 Task: Look for townhomes for rent.
Action: Mouse moved to (252, 295)
Screenshot: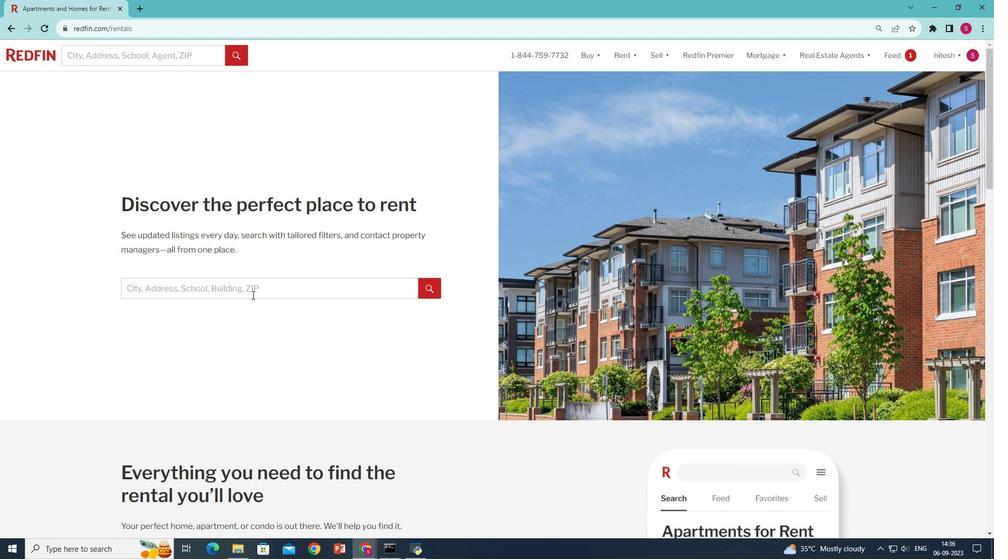 
Action: Mouse pressed left at (252, 295)
Screenshot: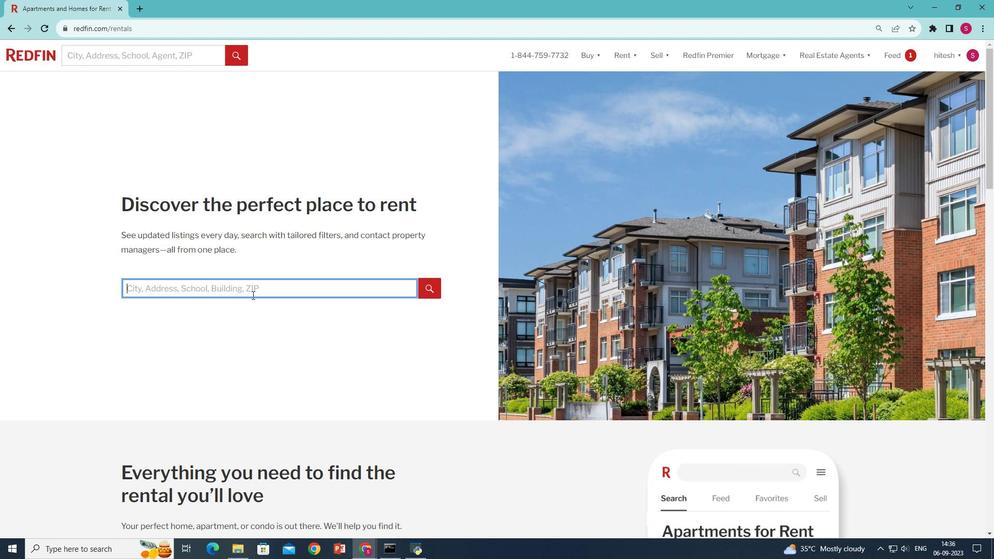 
Action: Key pressed <Key.shift>New<Key.space><Key.shift>York,<Key.space><Key.shift>NY,<Key.space><Key.shift>USA
Screenshot: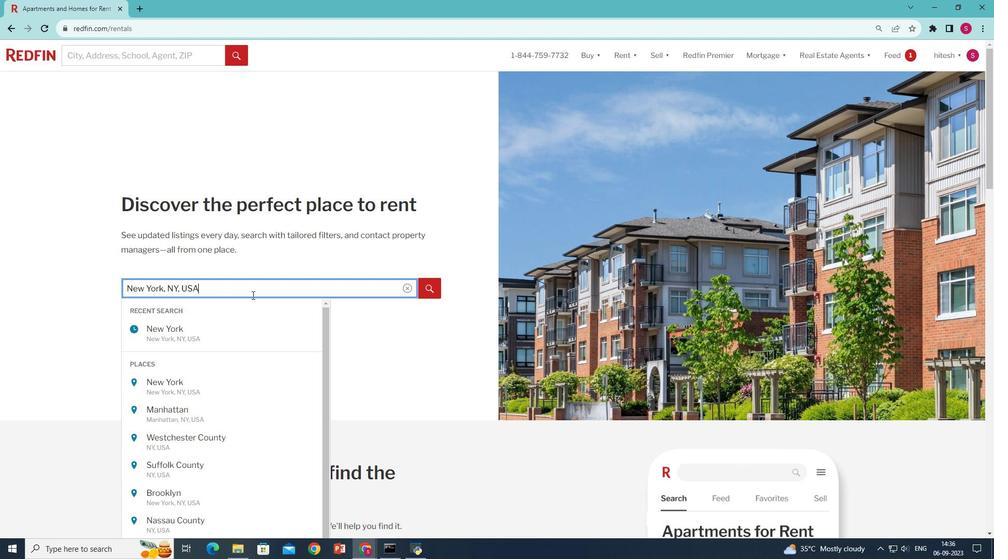 
Action: Mouse moved to (429, 287)
Screenshot: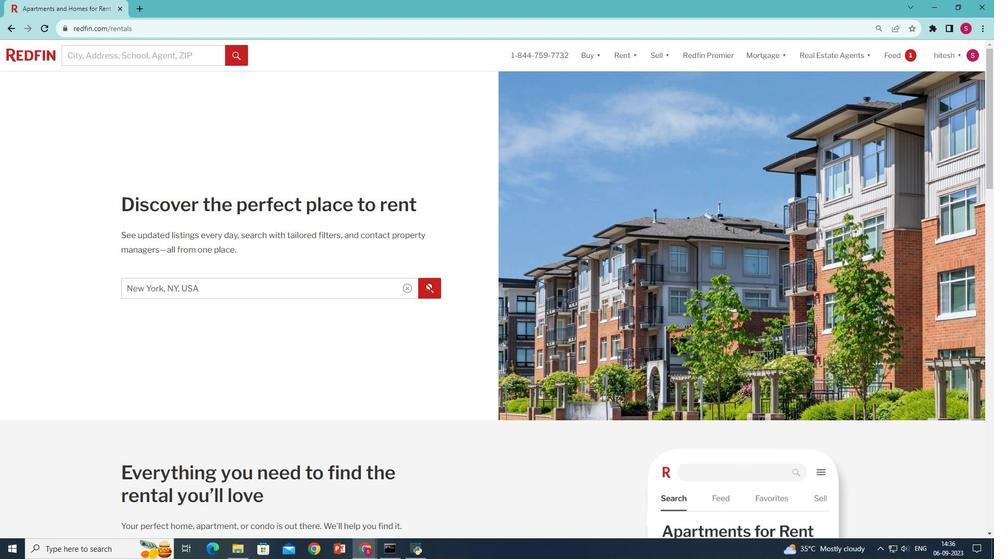 
Action: Mouse pressed left at (429, 287)
Screenshot: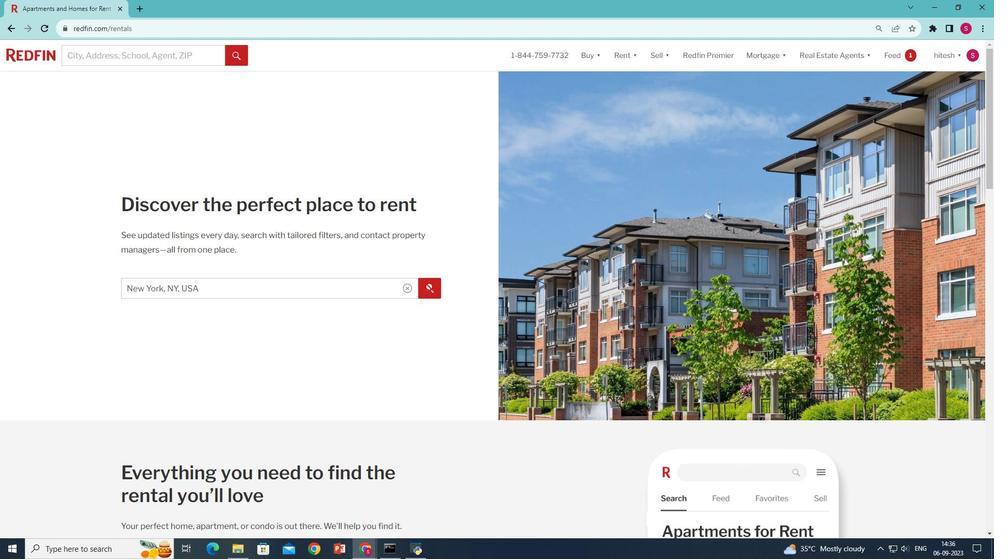 
Action: Mouse moved to (321, 111)
Screenshot: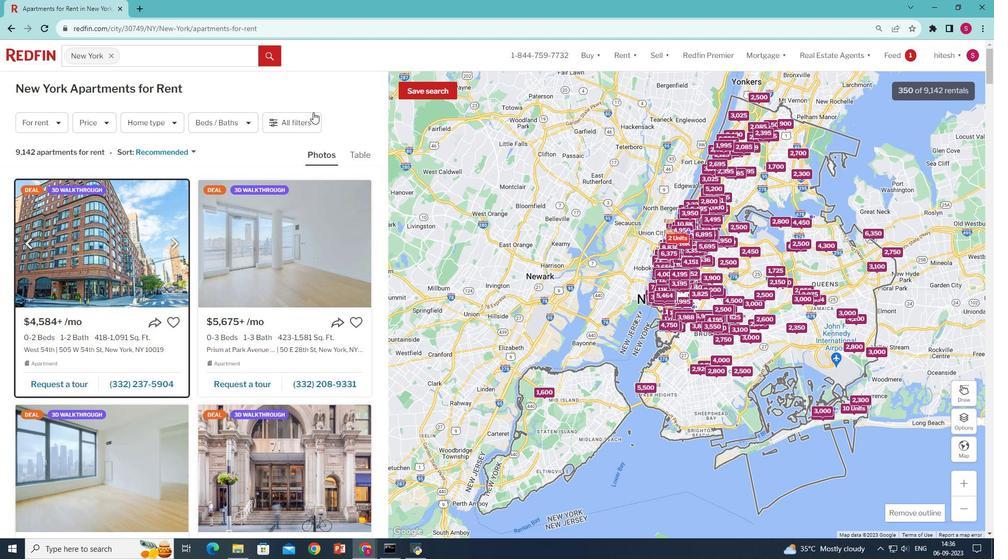 
Action: Mouse pressed left at (321, 111)
Screenshot: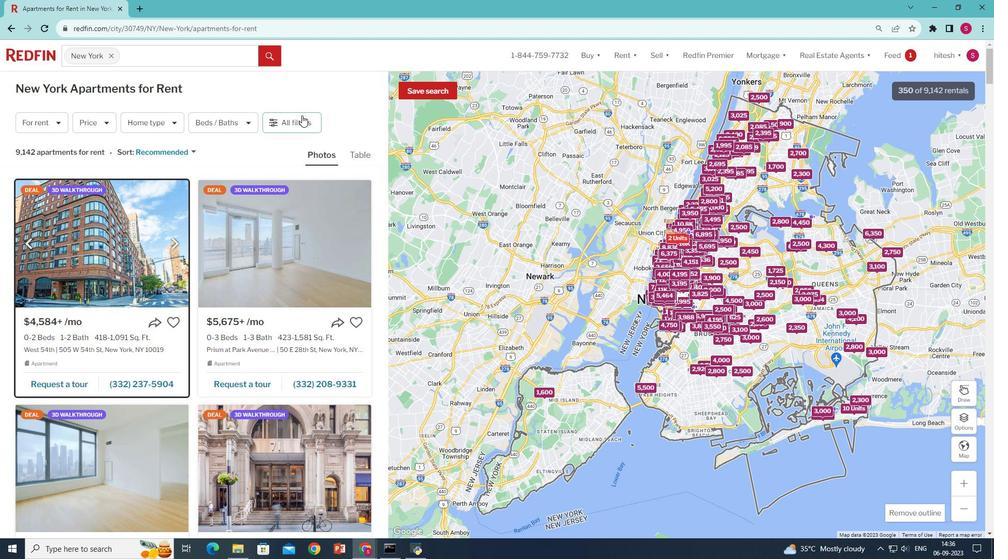 
Action: Mouse moved to (301, 116)
Screenshot: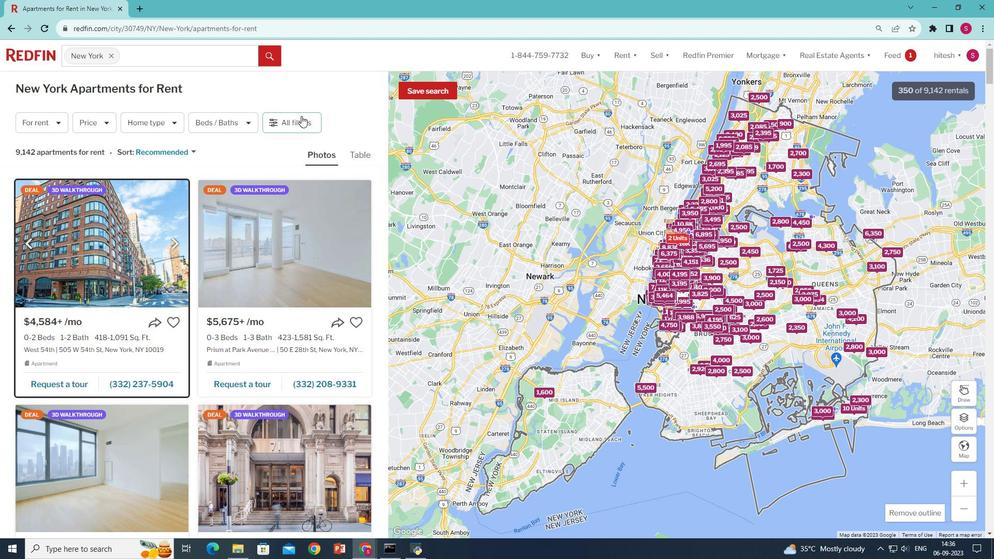 
Action: Mouse pressed left at (301, 116)
Screenshot: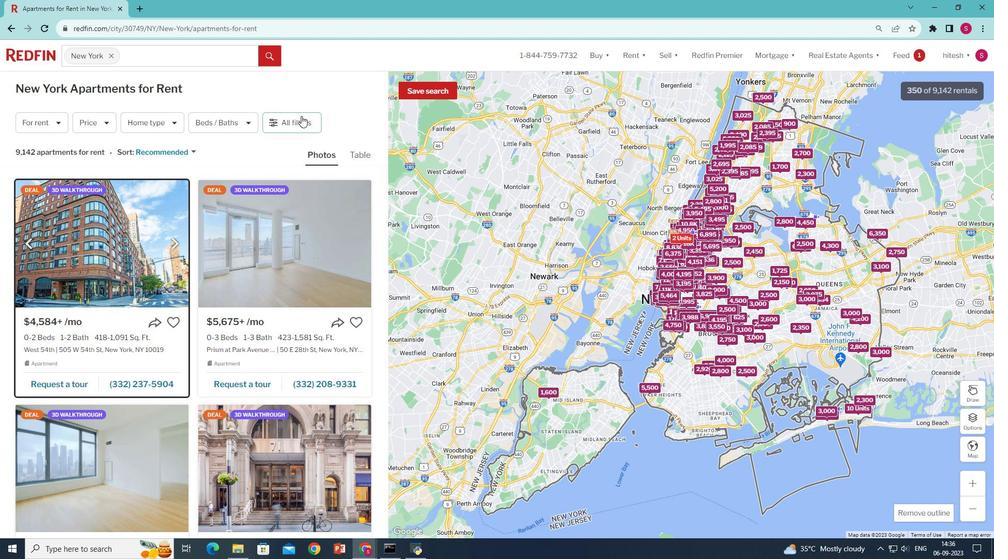 
Action: Mouse moved to (277, 265)
Screenshot: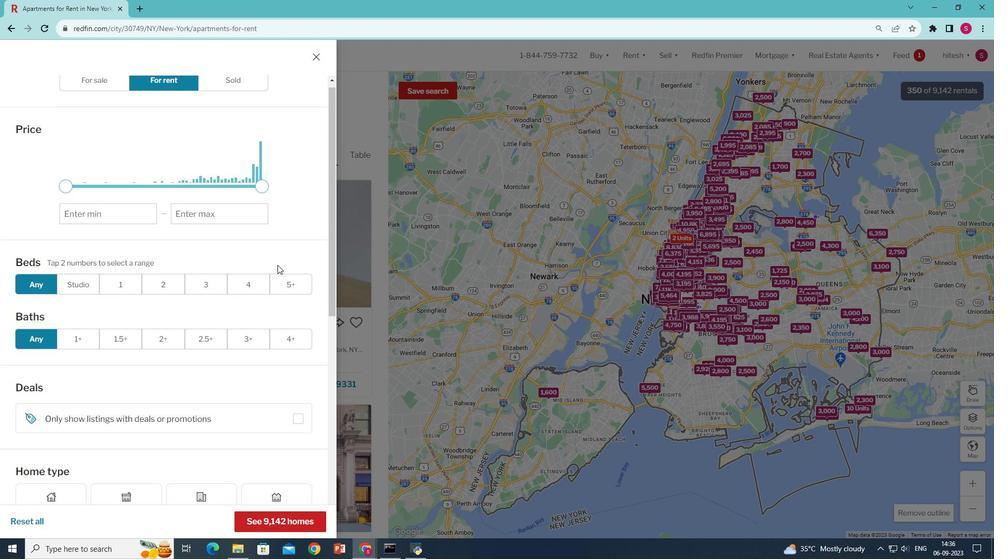
Action: Mouse scrolled (277, 264) with delta (0, 0)
Screenshot: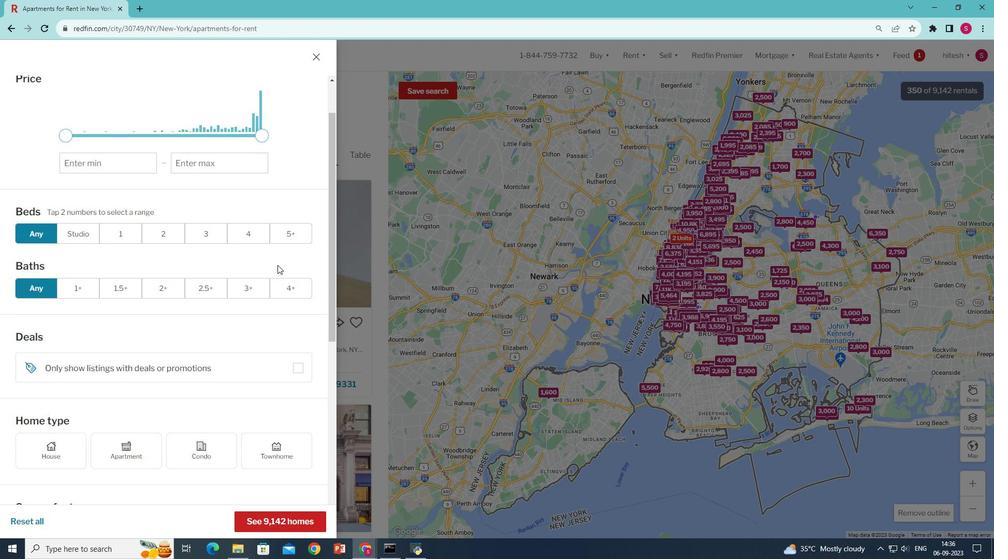 
Action: Mouse scrolled (277, 264) with delta (0, 0)
Screenshot: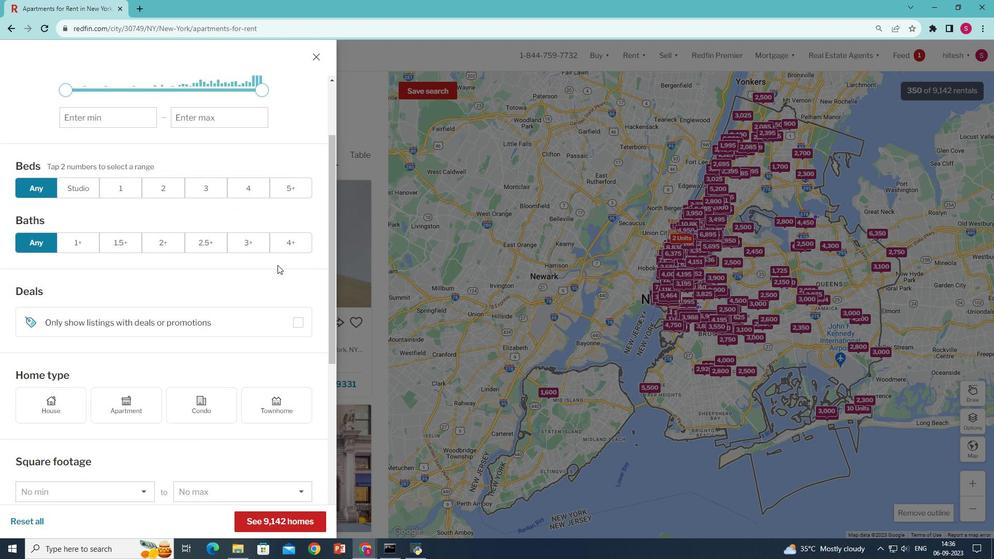 
Action: Mouse moved to (277, 266)
Screenshot: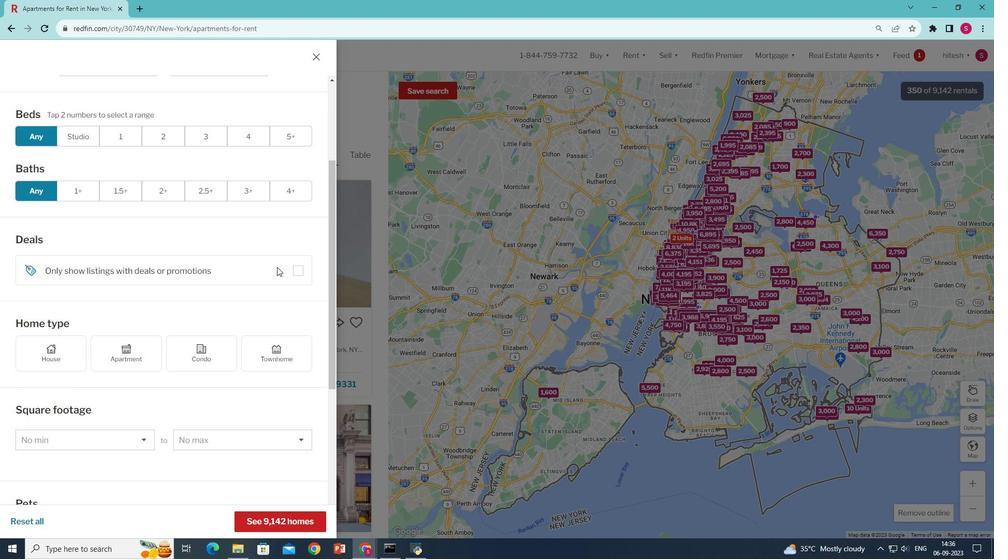 
Action: Mouse scrolled (277, 265) with delta (0, 0)
Screenshot: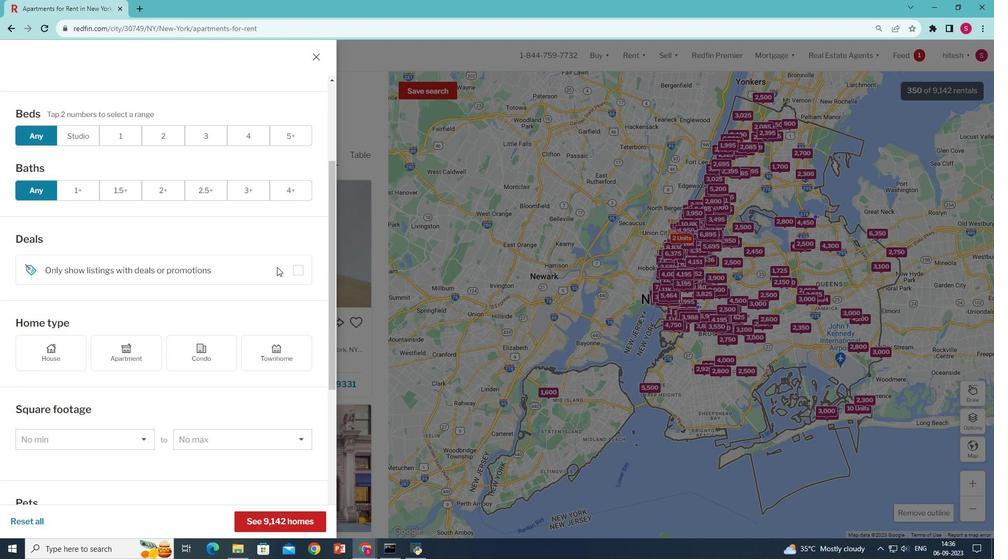 
Action: Mouse moved to (280, 348)
Screenshot: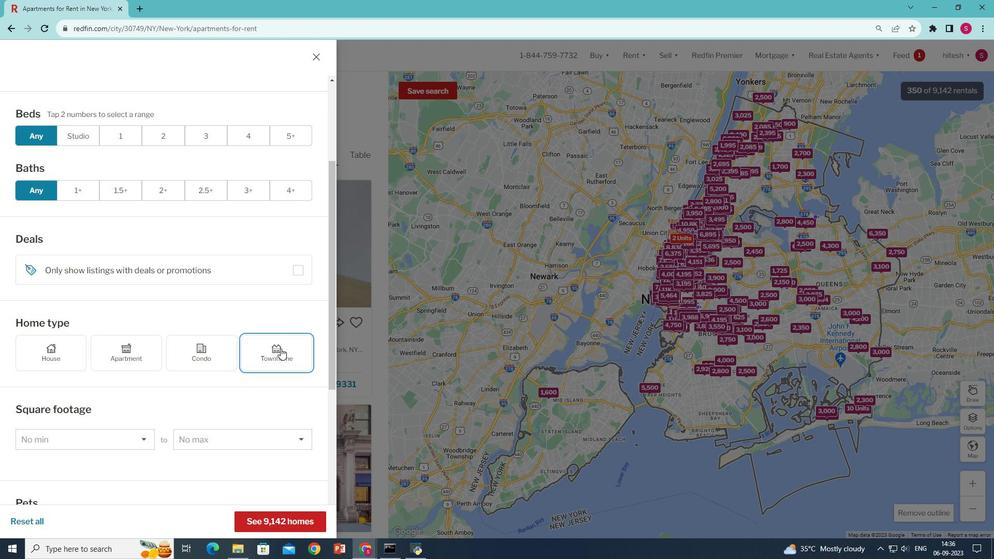
Action: Mouse pressed left at (280, 348)
Screenshot: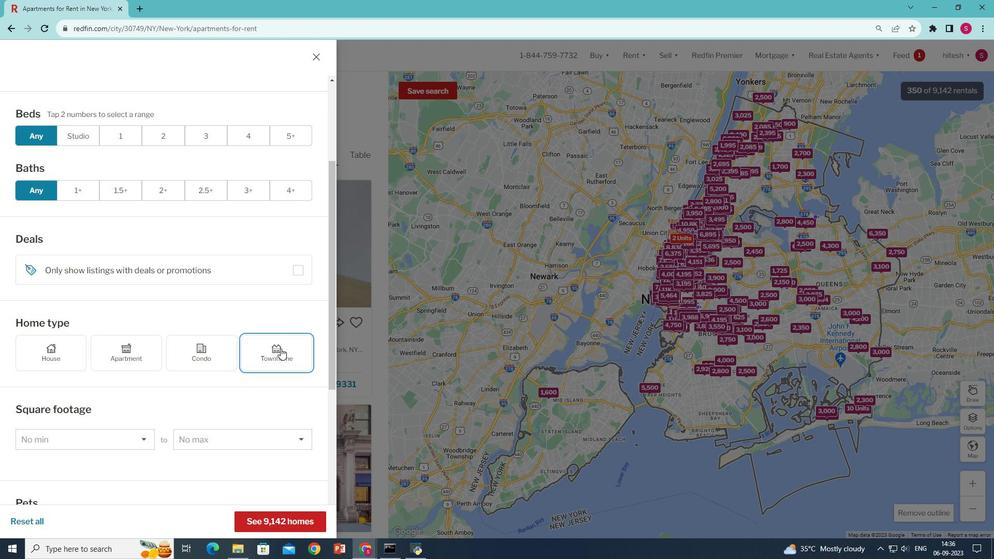 
Action: Mouse moved to (276, 515)
Screenshot: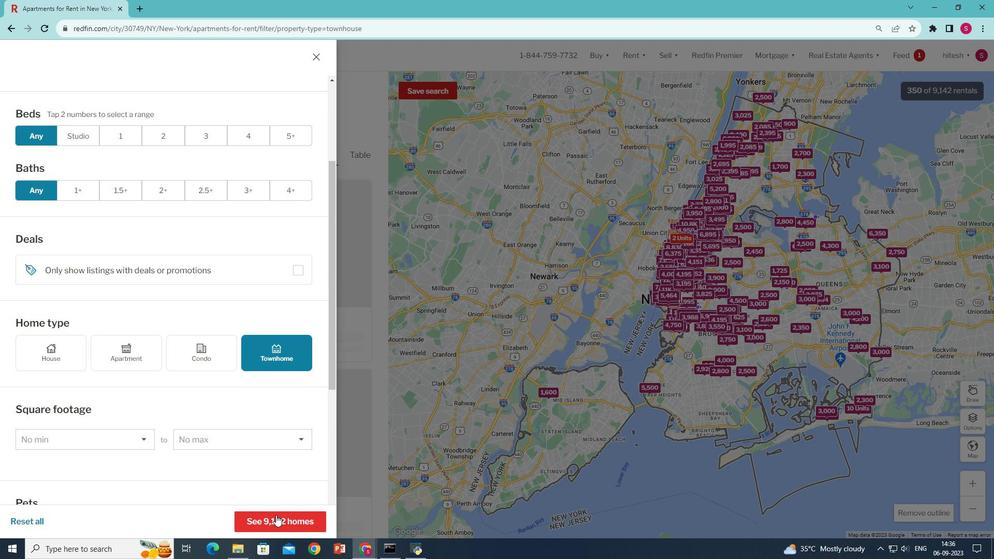 
Action: Mouse pressed left at (276, 515)
Screenshot: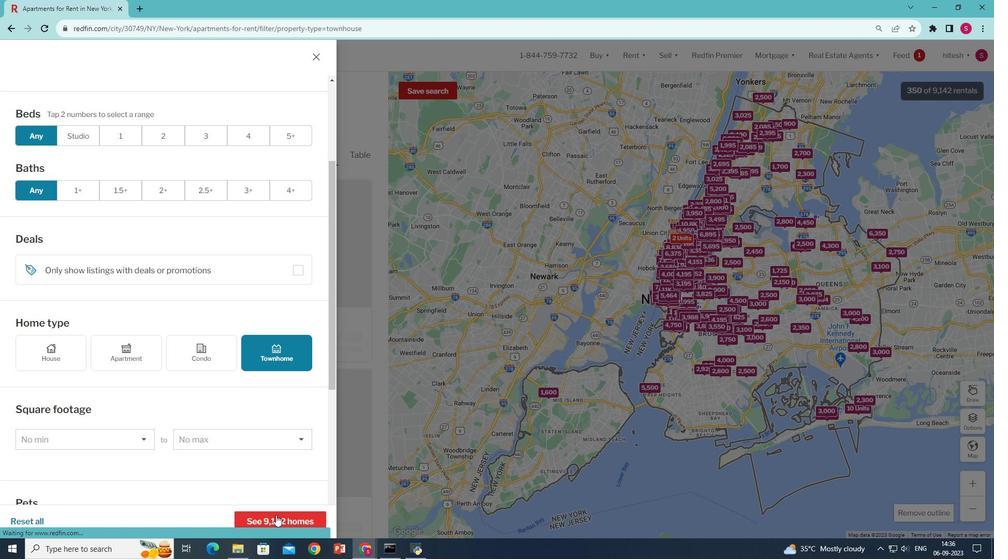 
Action: Mouse moved to (232, 411)
Screenshot: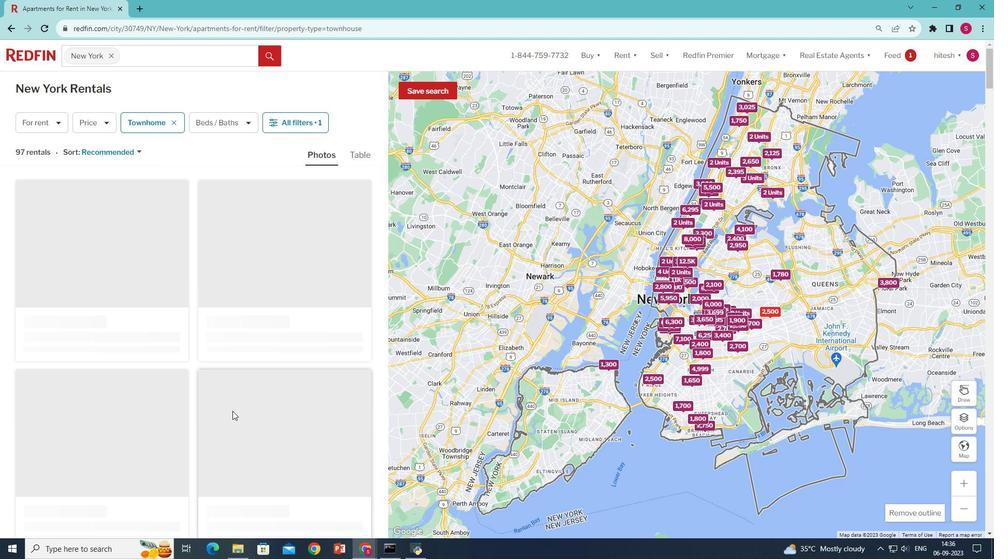 
